 Task: Create Card Legal Negotiation Meeting in Board Product Development Strategies to Workspace Business Writing. Create Card Car Review in Board Content Amplification to Workspace Business Writing. Create Card Intellectual Property Review in Board Sales Pipeline Management and Lead Generation to Workspace Business Writing
Action: Mouse moved to (189, 166)
Screenshot: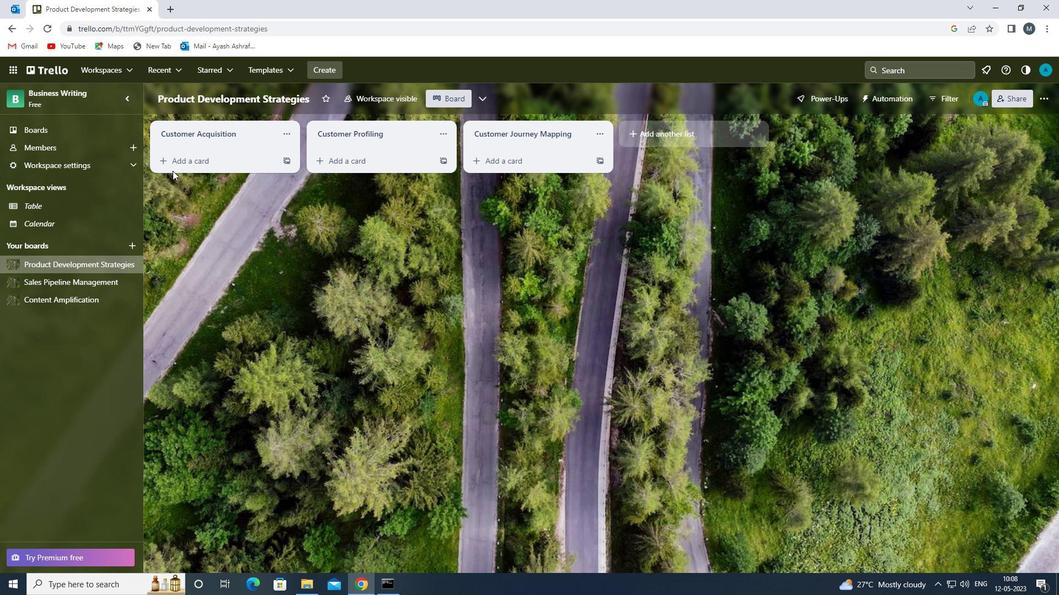
Action: Mouse pressed left at (189, 166)
Screenshot: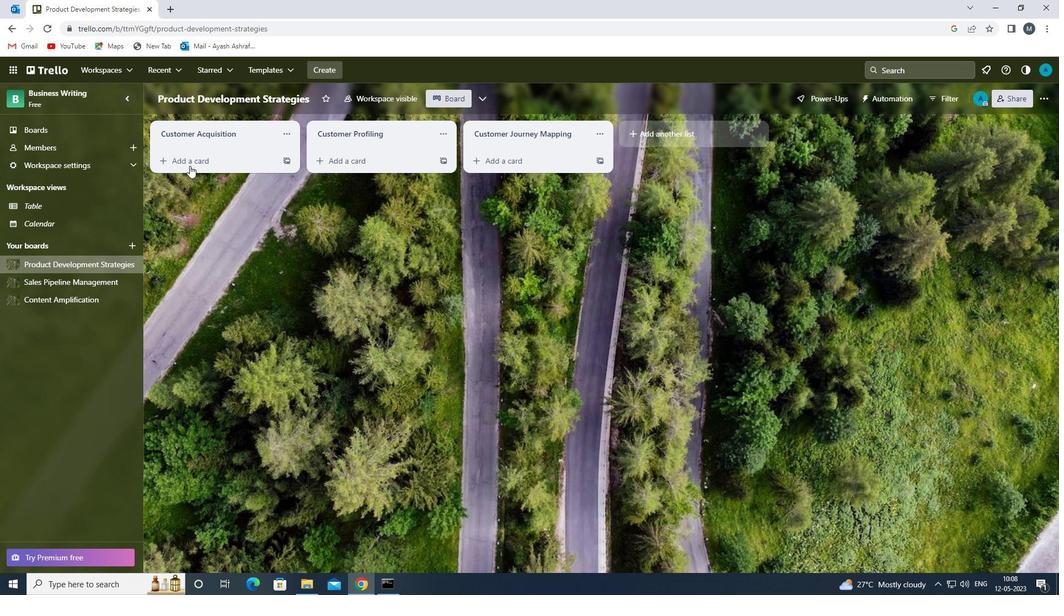 
Action: Mouse moved to (198, 162)
Screenshot: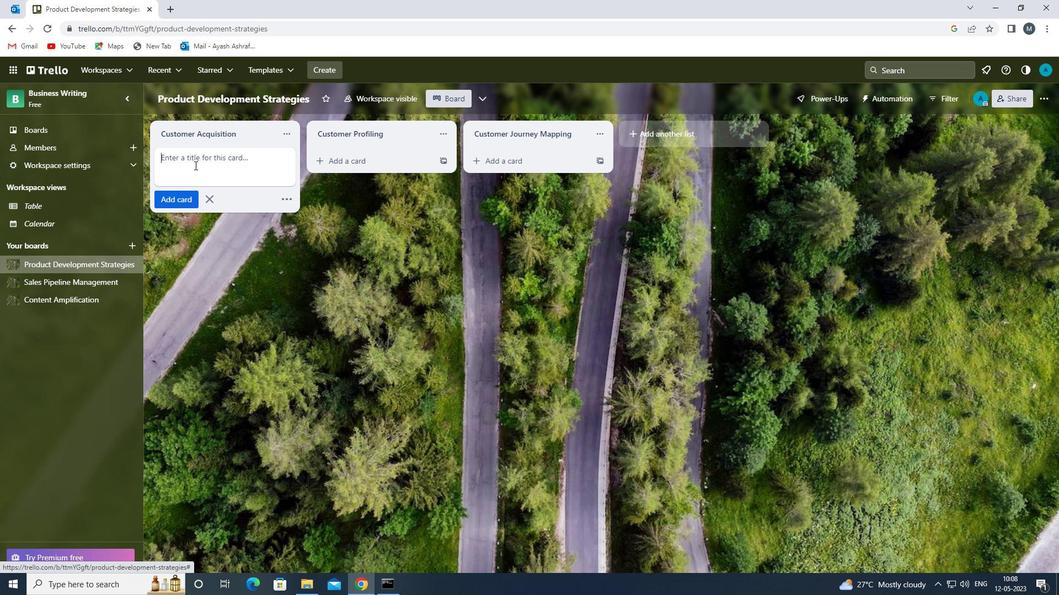
Action: Mouse pressed left at (198, 162)
Screenshot: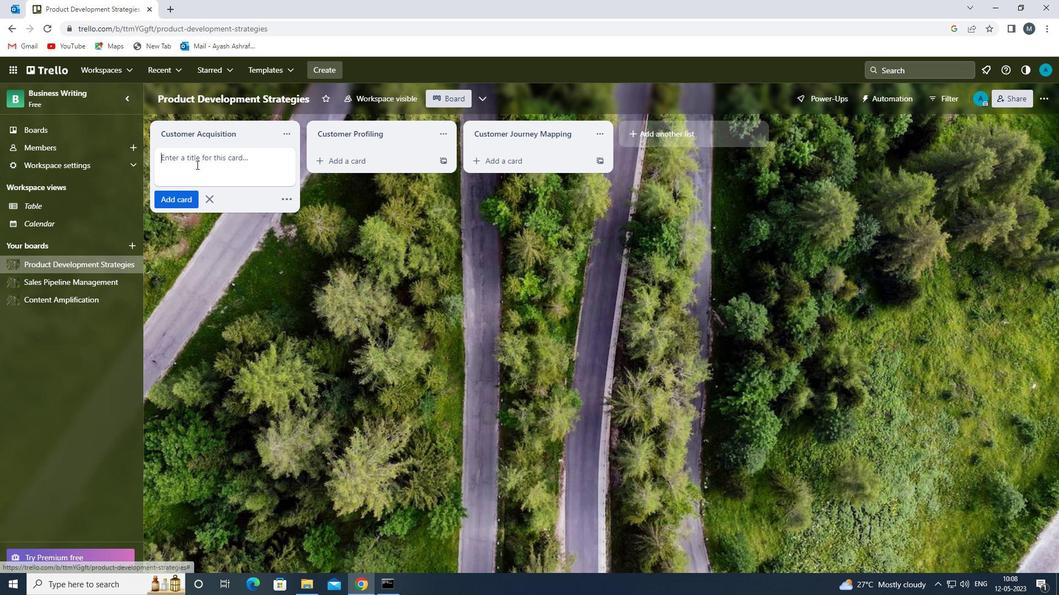 
Action: Key pressed <Key.shift>LEGAL<Key.space><Key.shift>NEGOTIATION<Key.space><Key.shift>MEETING<Key.space>
Screenshot: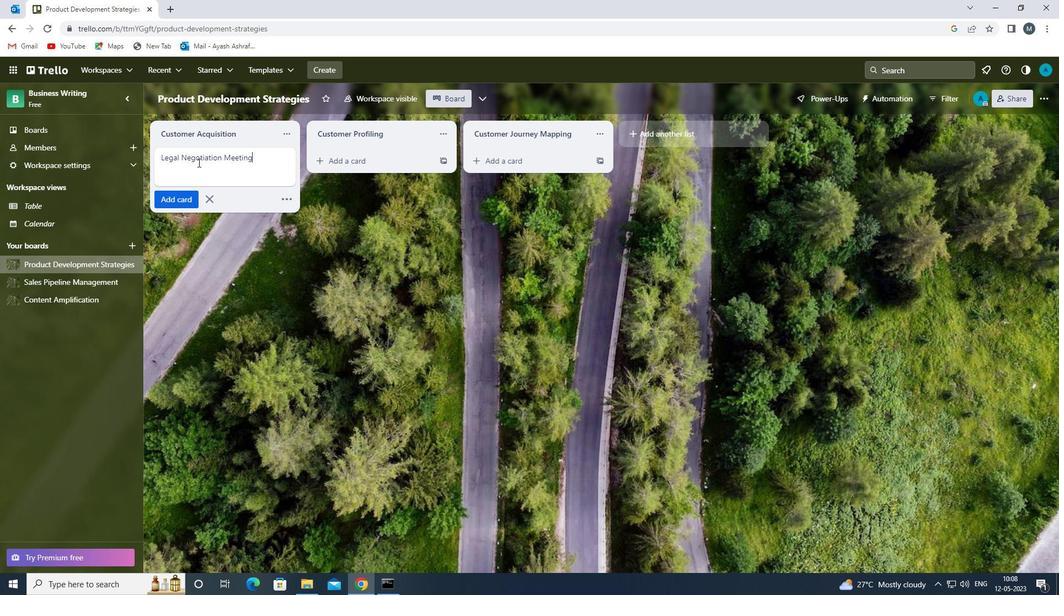 
Action: Mouse moved to (185, 203)
Screenshot: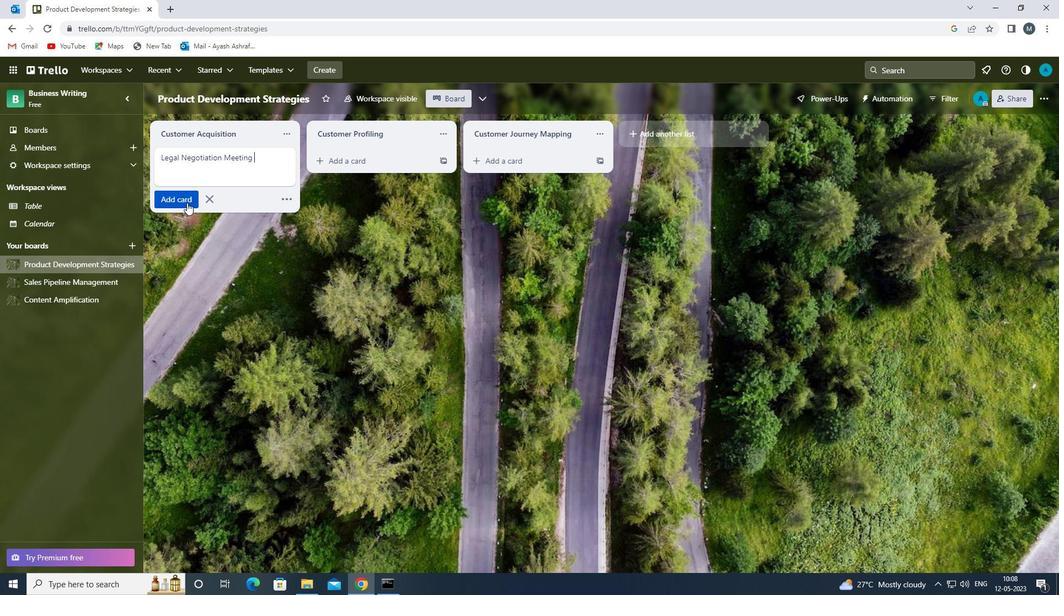 
Action: Mouse pressed left at (185, 203)
Screenshot: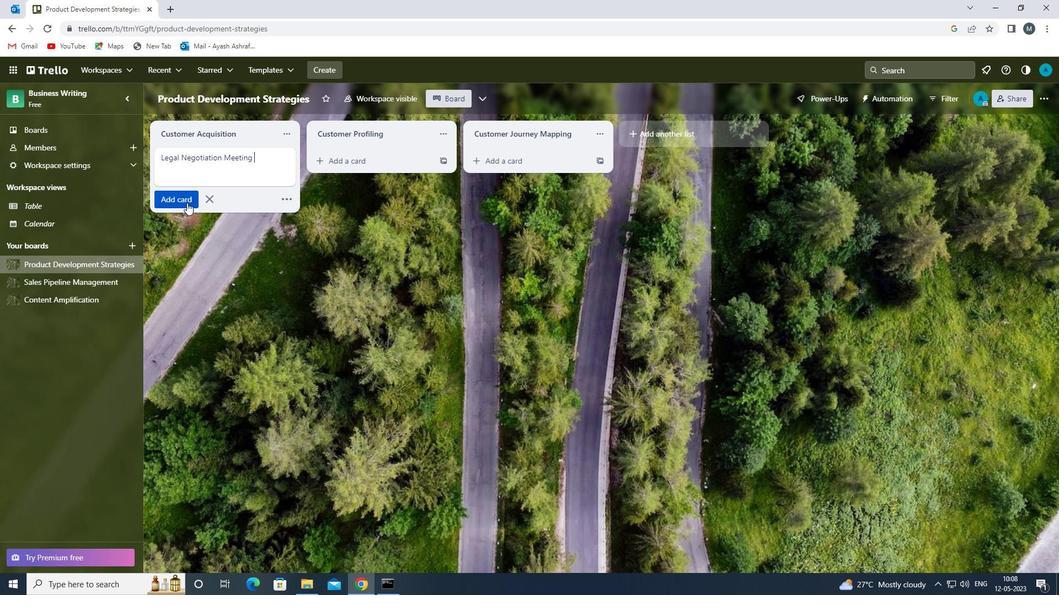 
Action: Mouse moved to (76, 305)
Screenshot: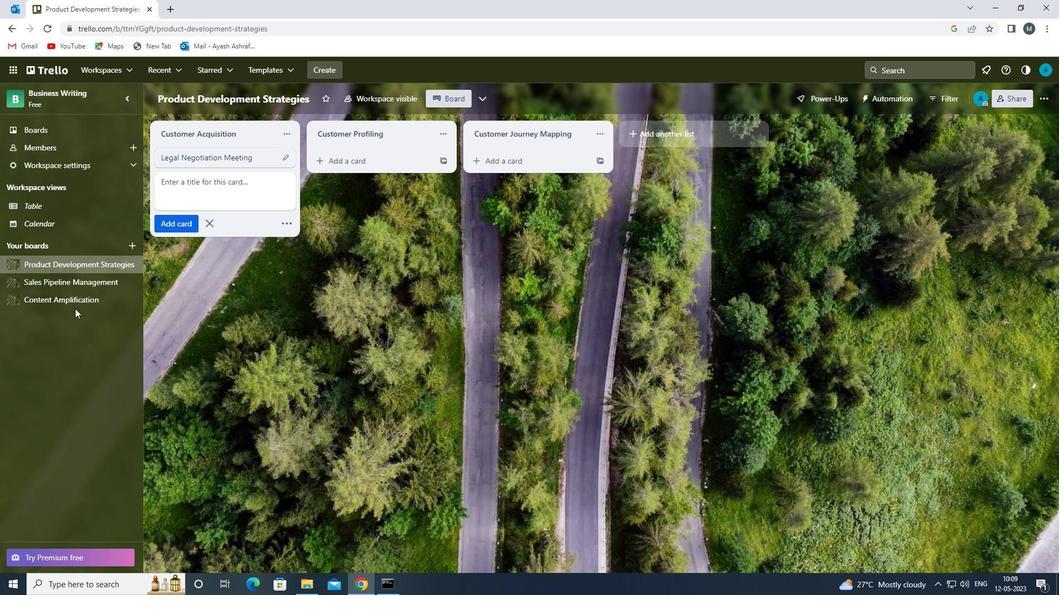 
Action: Mouse pressed left at (76, 305)
Screenshot: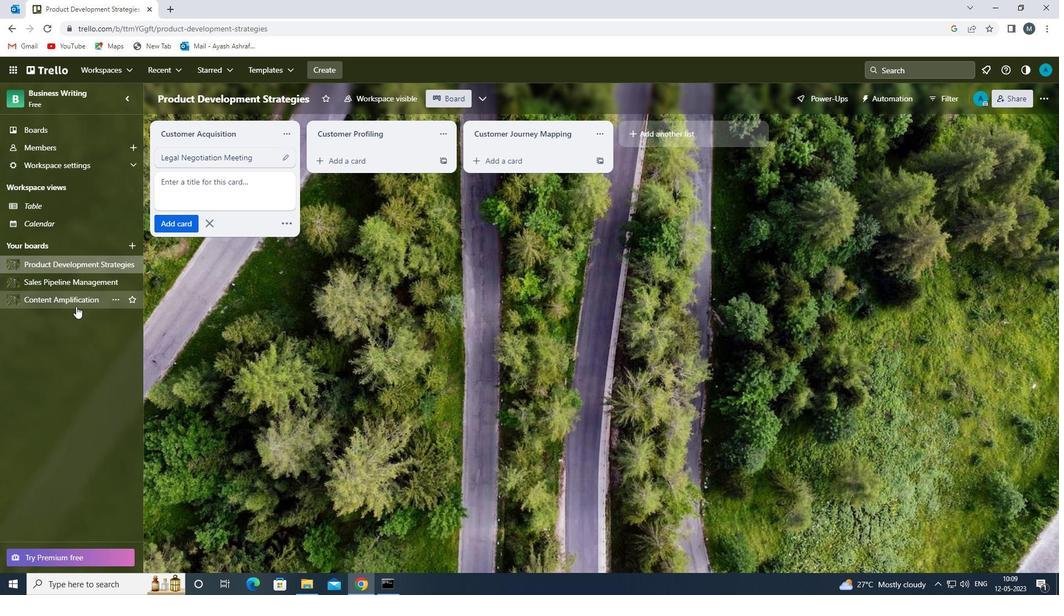 
Action: Mouse moved to (192, 165)
Screenshot: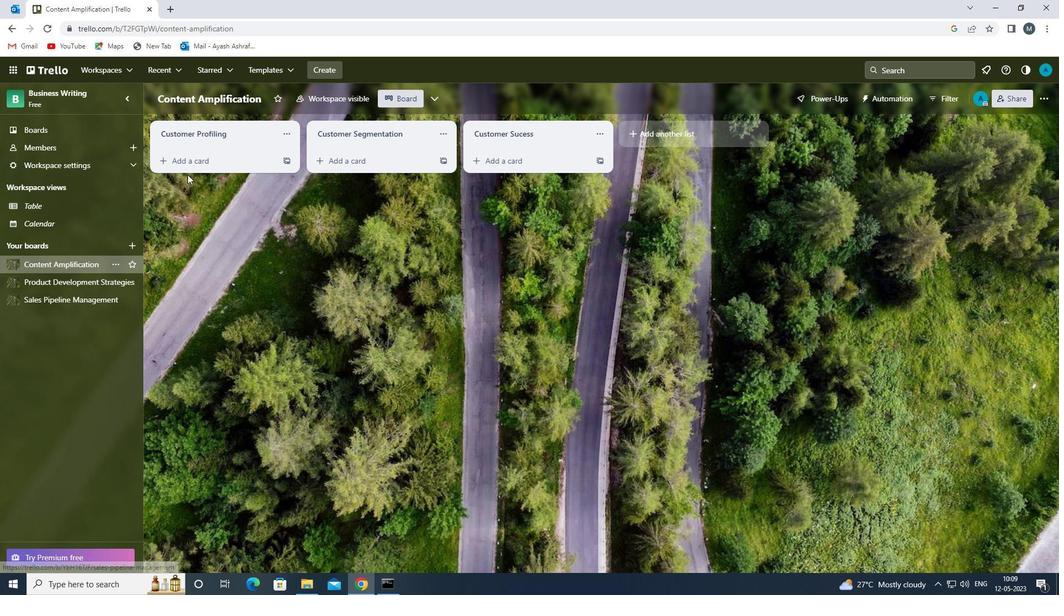 
Action: Mouse pressed left at (192, 165)
Screenshot: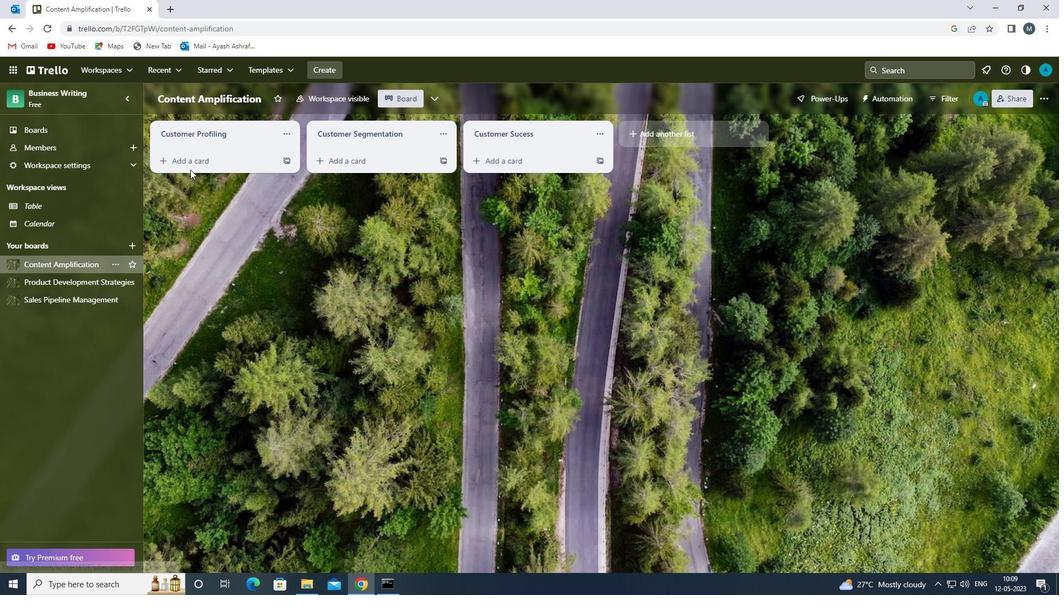 
Action: Mouse moved to (196, 174)
Screenshot: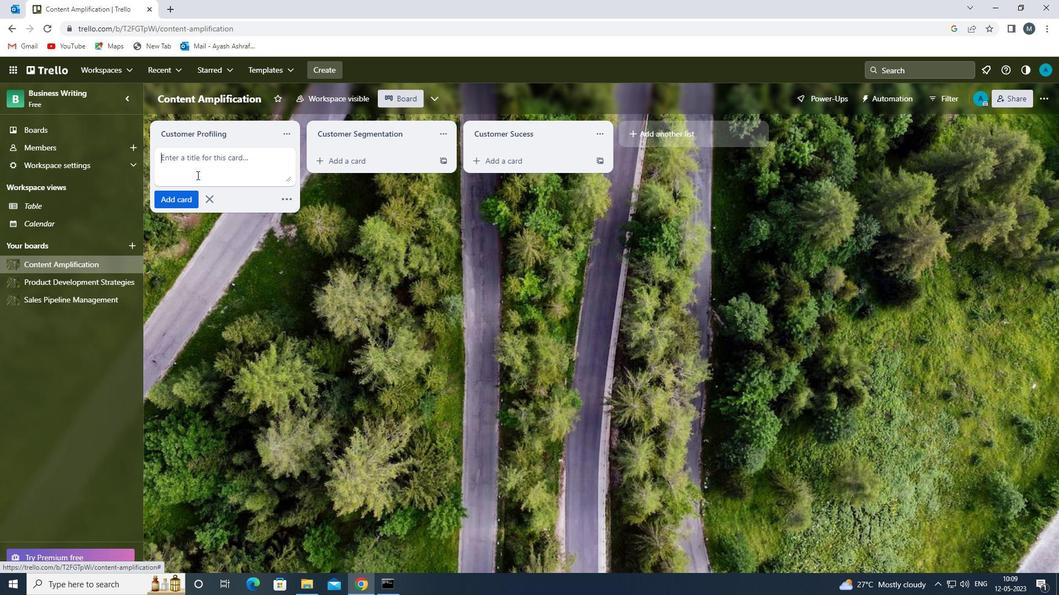 
Action: Mouse pressed left at (196, 174)
Screenshot: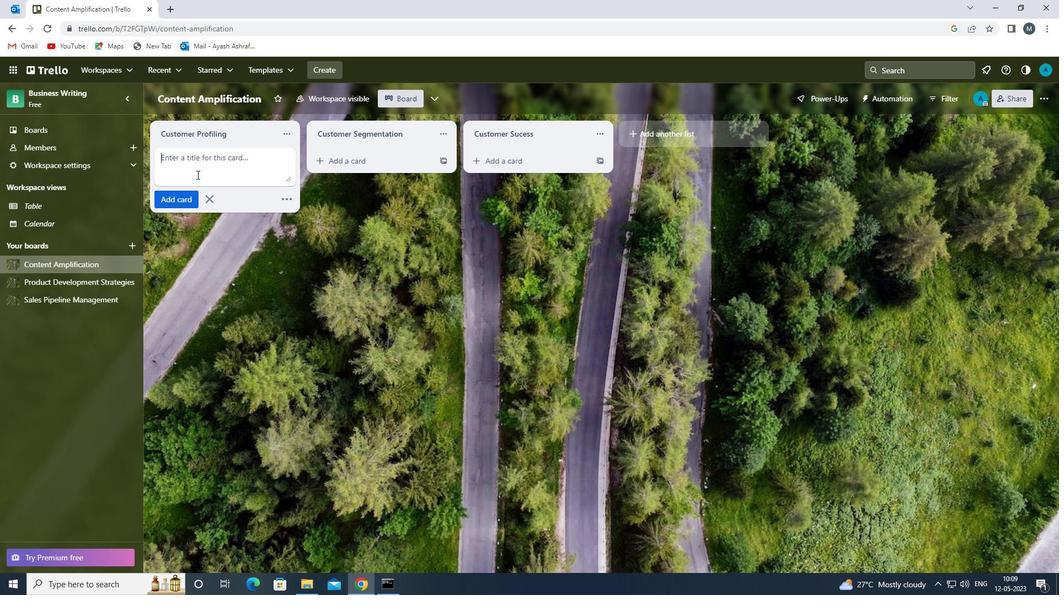 
Action: Mouse moved to (198, 173)
Screenshot: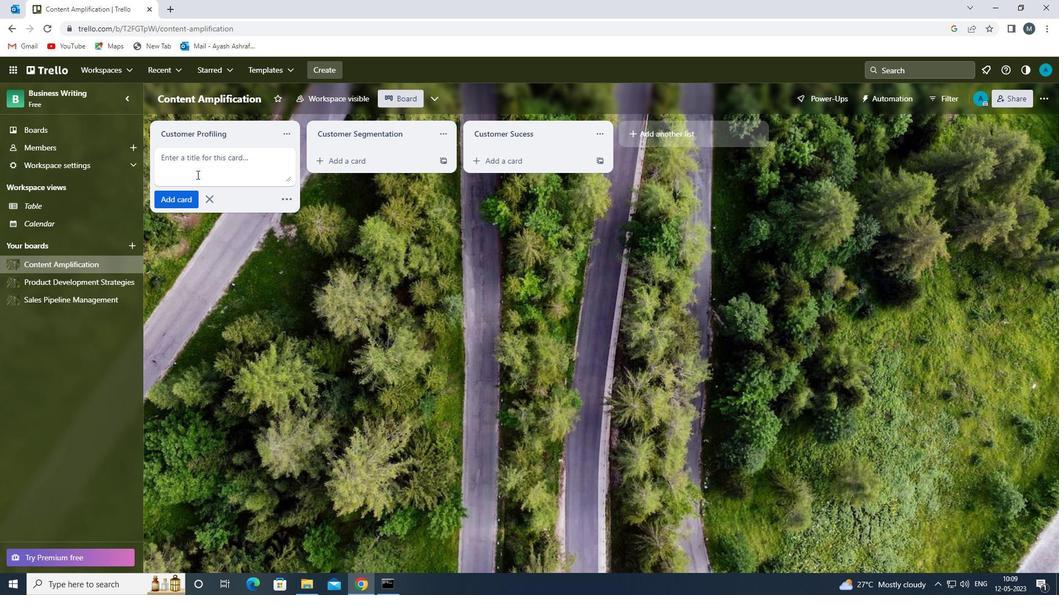 
Action: Key pressed <Key.shift>CAR<Key.space><Key.shift>REVIEW<Key.space>
Screenshot: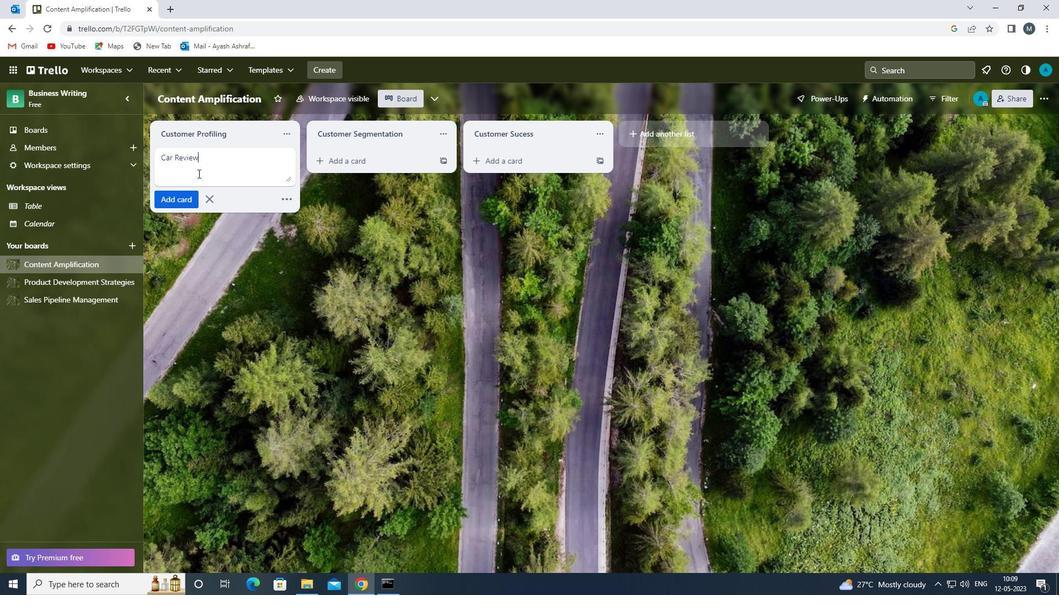 
Action: Mouse moved to (184, 204)
Screenshot: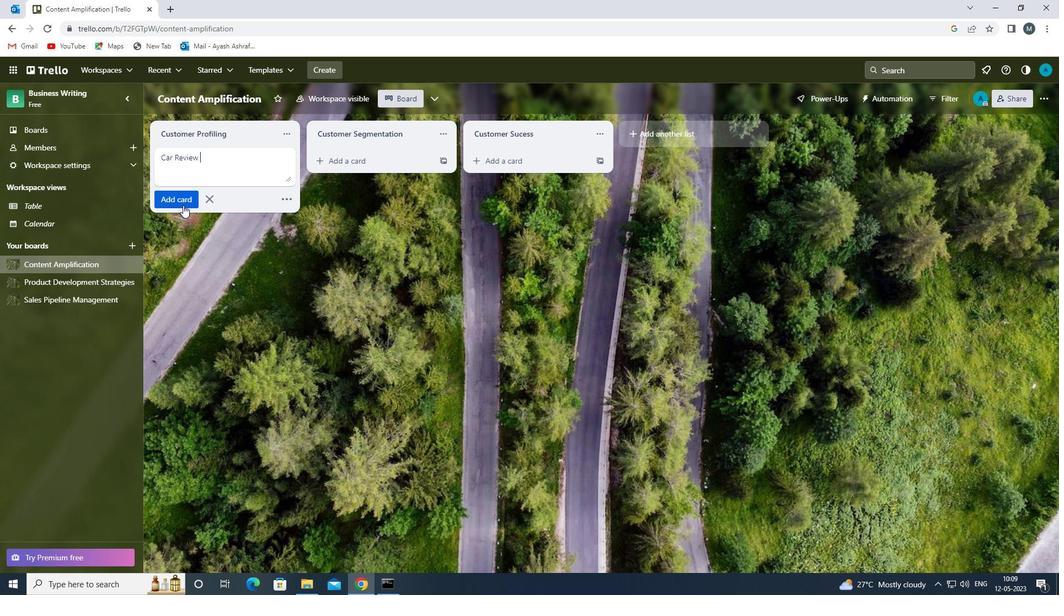 
Action: Mouse pressed left at (184, 204)
Screenshot: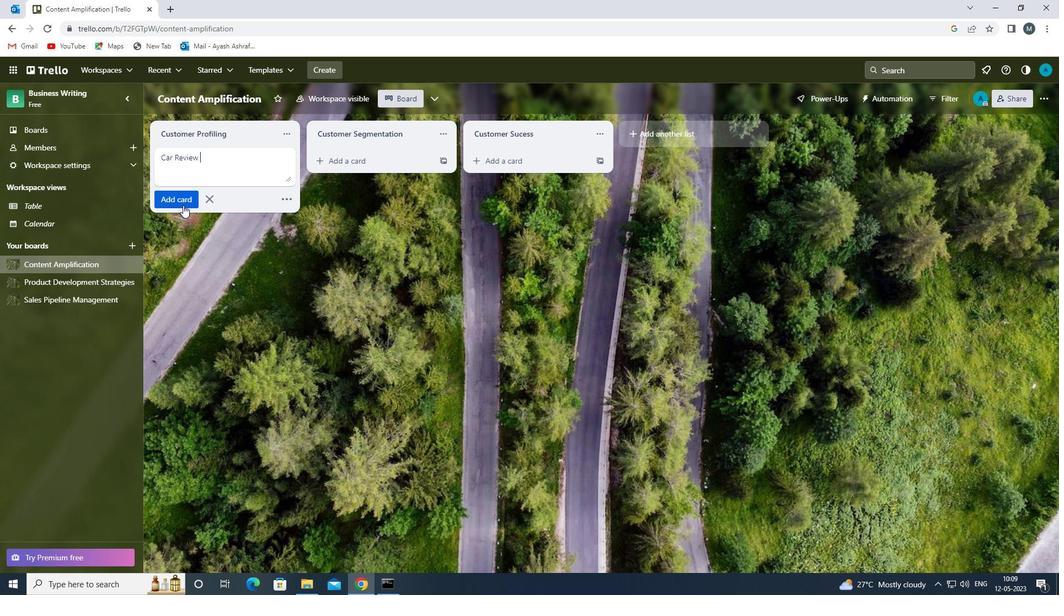 
Action: Mouse moved to (203, 270)
Screenshot: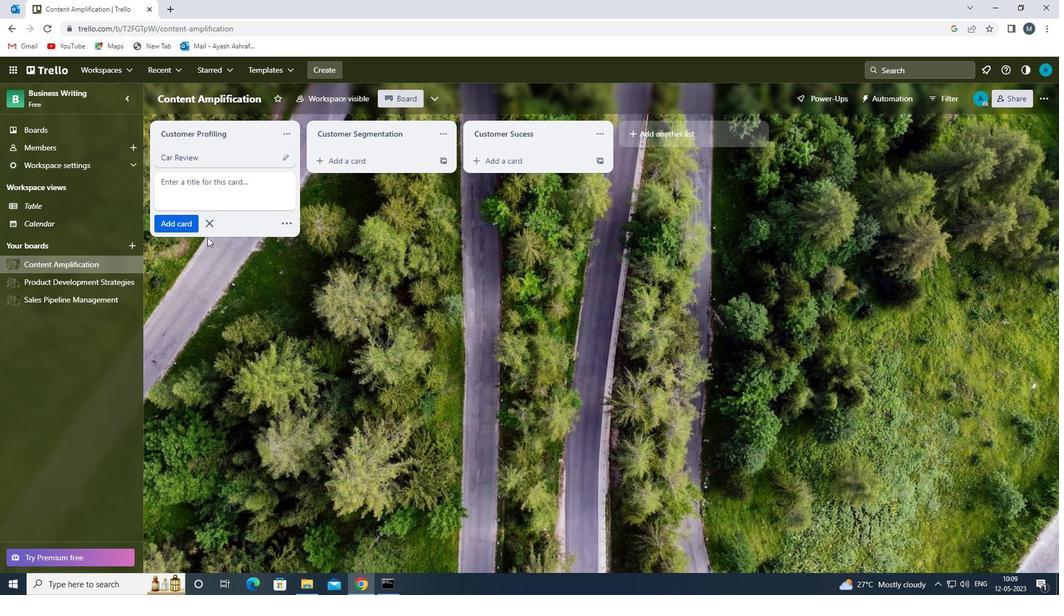 
Action: Mouse pressed left at (203, 270)
Screenshot: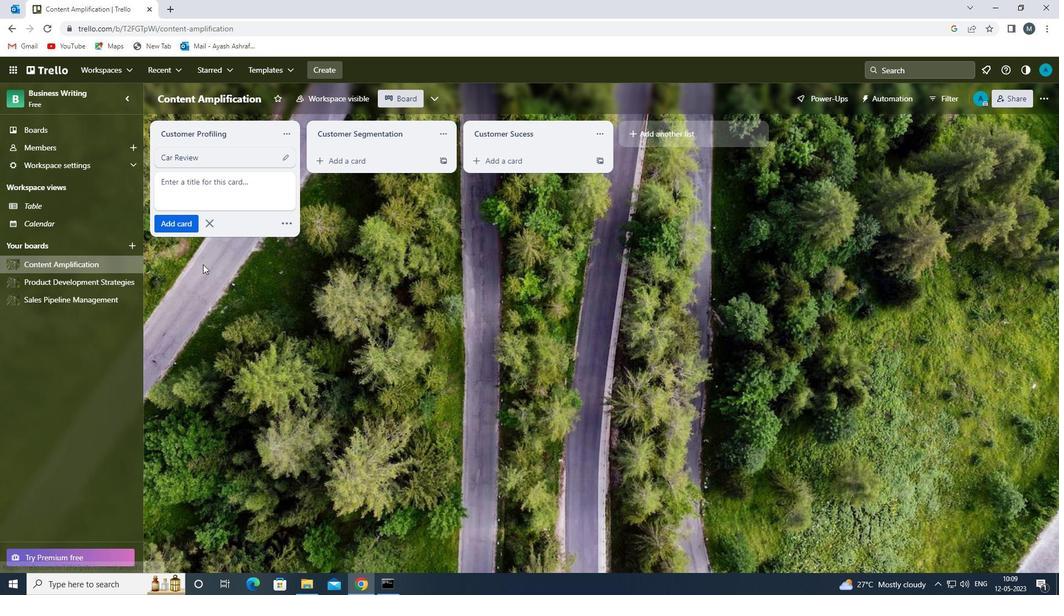 
Action: Mouse moved to (77, 300)
Screenshot: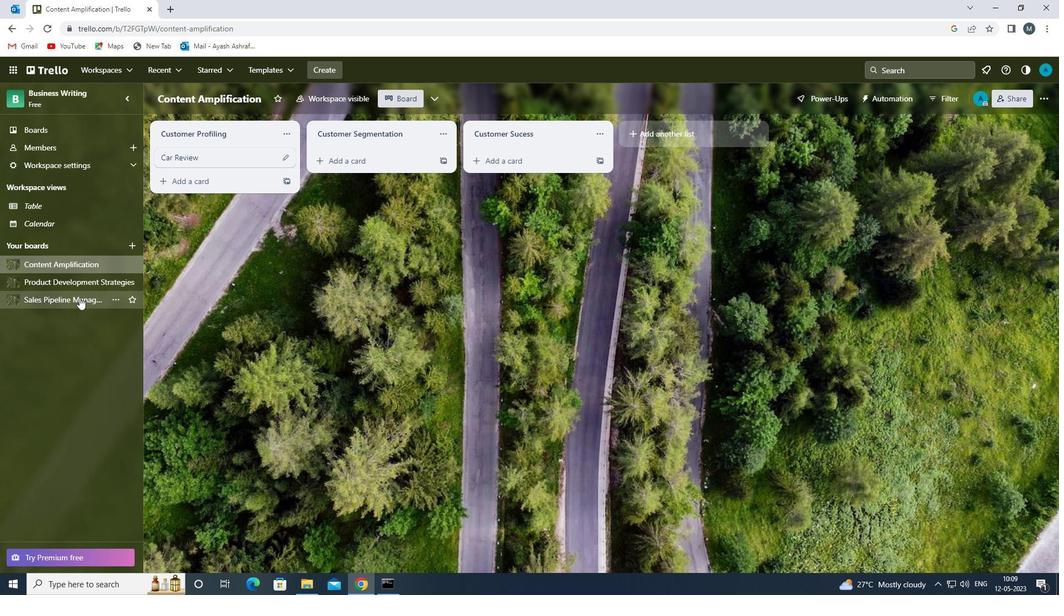 
Action: Mouse pressed left at (77, 300)
Screenshot: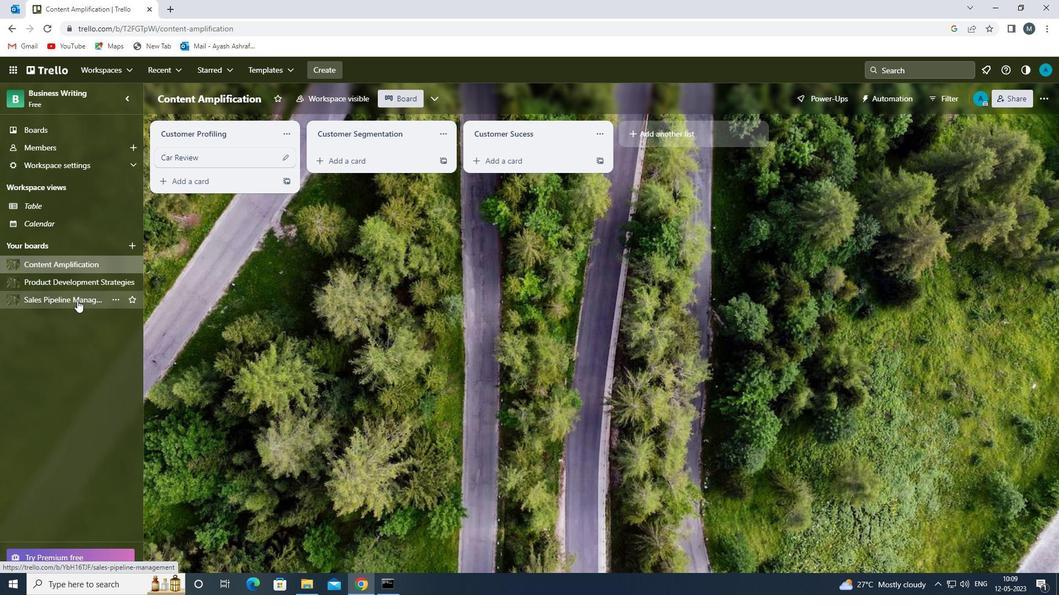 
Action: Mouse moved to (222, 163)
Screenshot: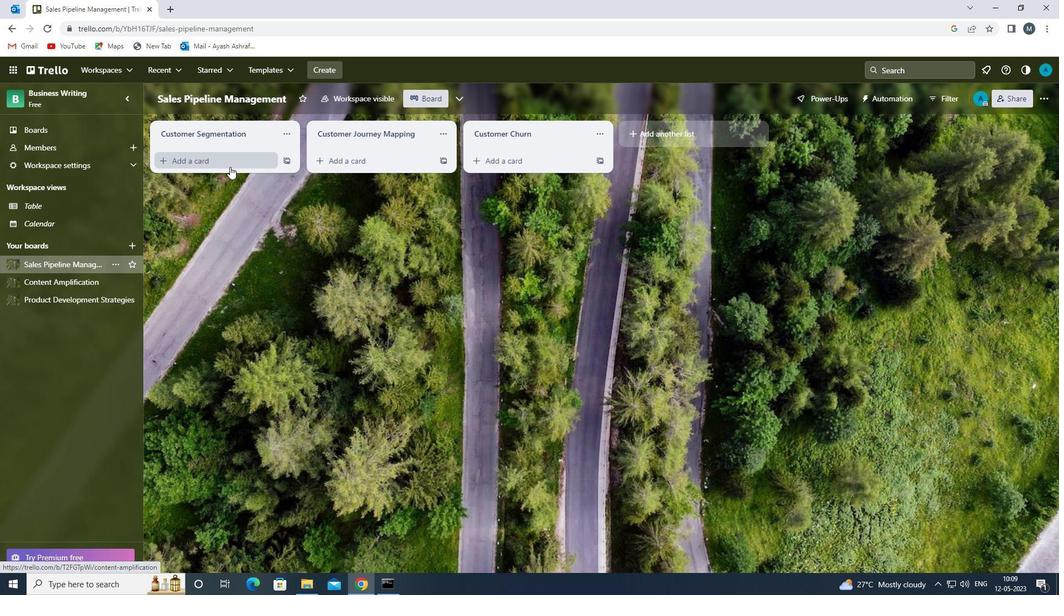 
Action: Mouse pressed left at (222, 163)
Screenshot: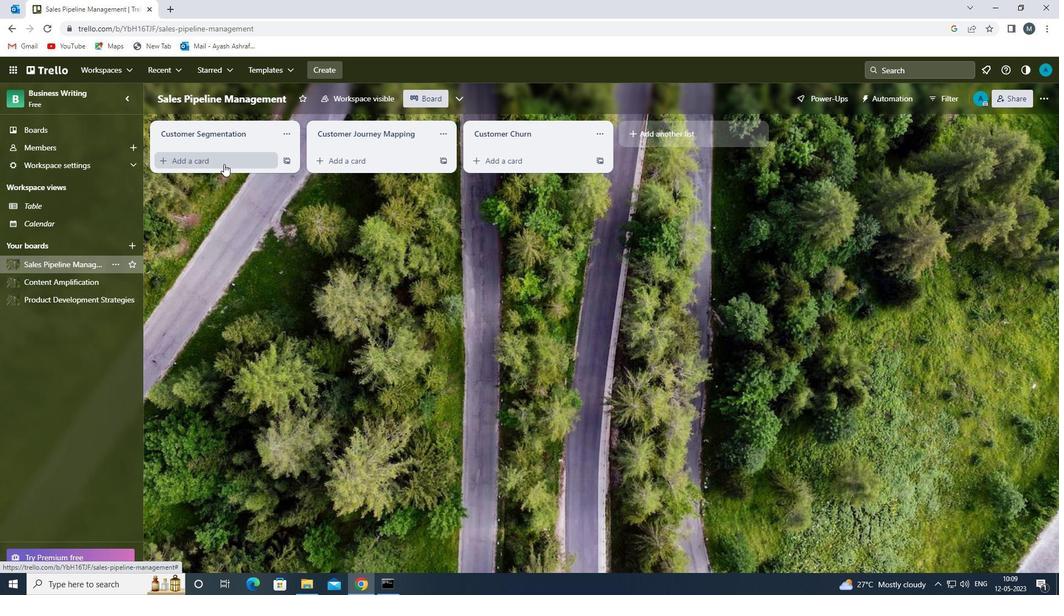 
Action: Mouse moved to (220, 170)
Screenshot: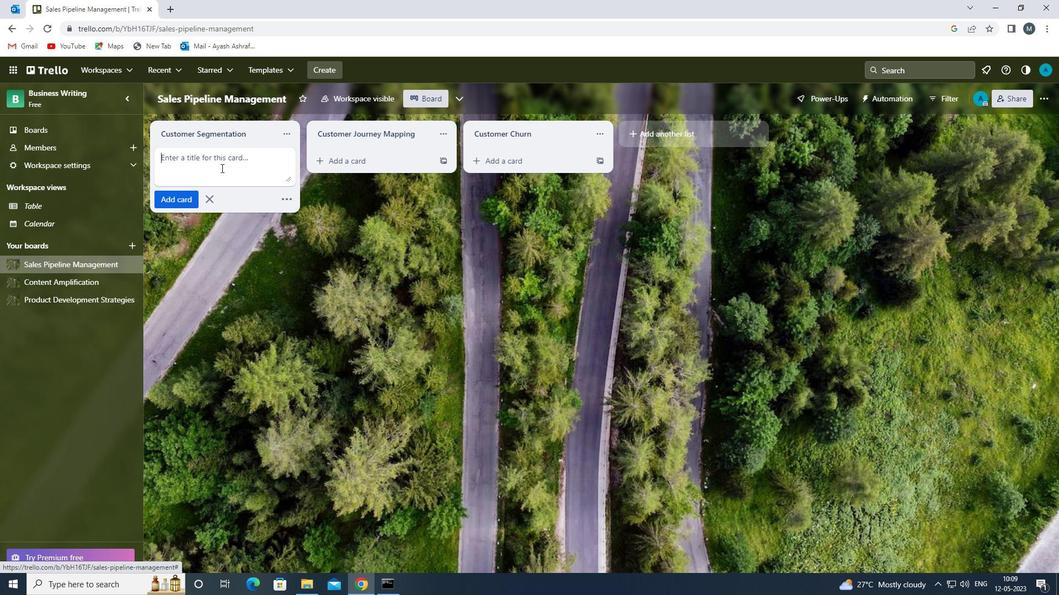 
Action: Mouse pressed left at (220, 170)
Screenshot: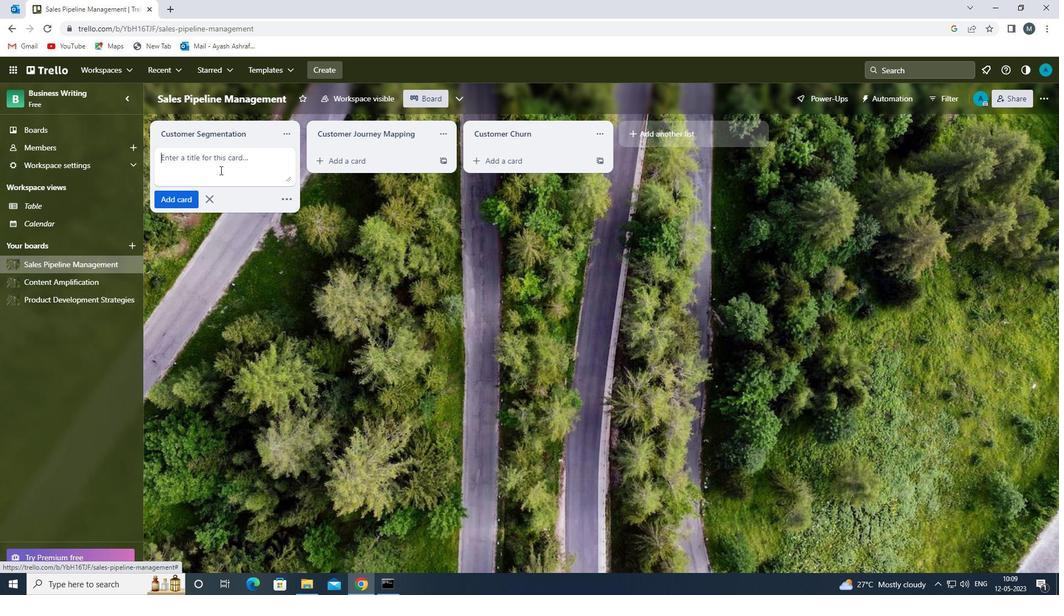 
Action: Mouse moved to (220, 171)
Screenshot: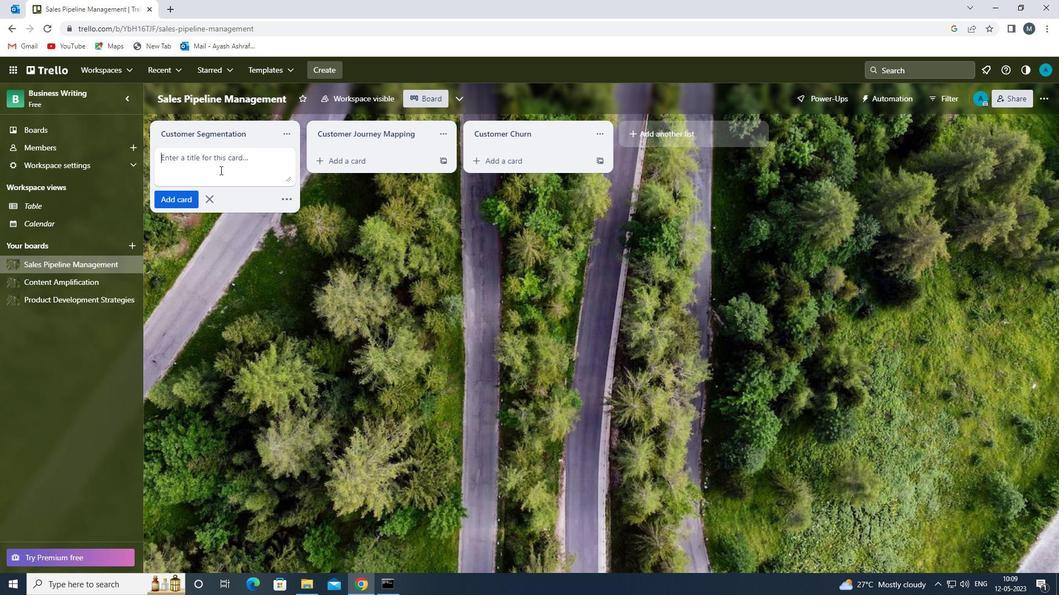 
Action: Key pressed <Key.shift>INTELLECTUAL<Key.space><Key.shift>PROPERTY<Key.space>B<Key.backspace><Key.shift>T<Key.backspace><Key.shift>REC<Key.backspace>VIEW<Key.space>
Screenshot: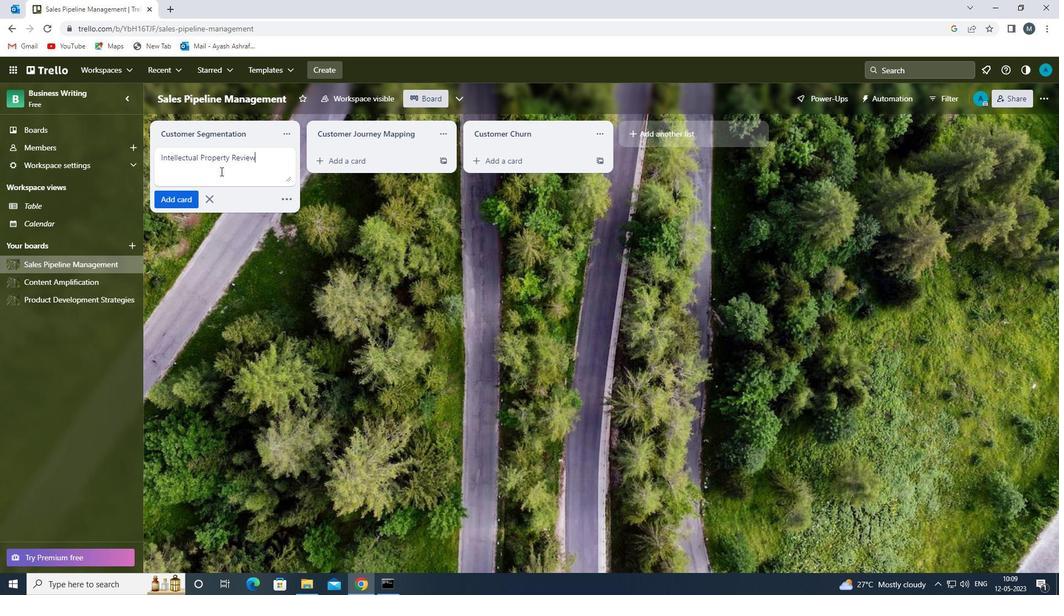 
Action: Mouse moved to (180, 203)
Screenshot: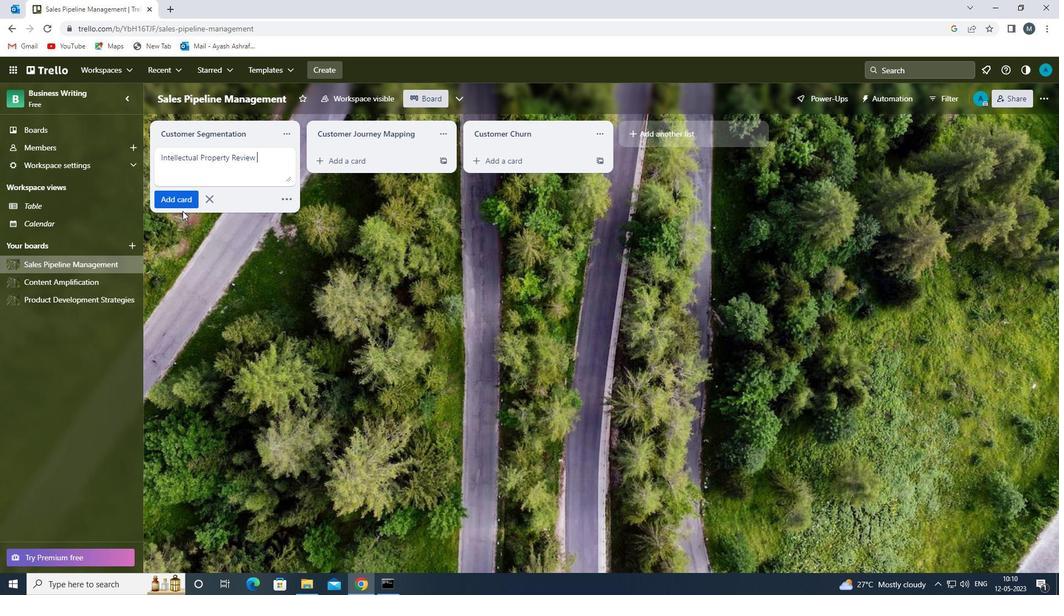
Action: Mouse pressed left at (180, 203)
Screenshot: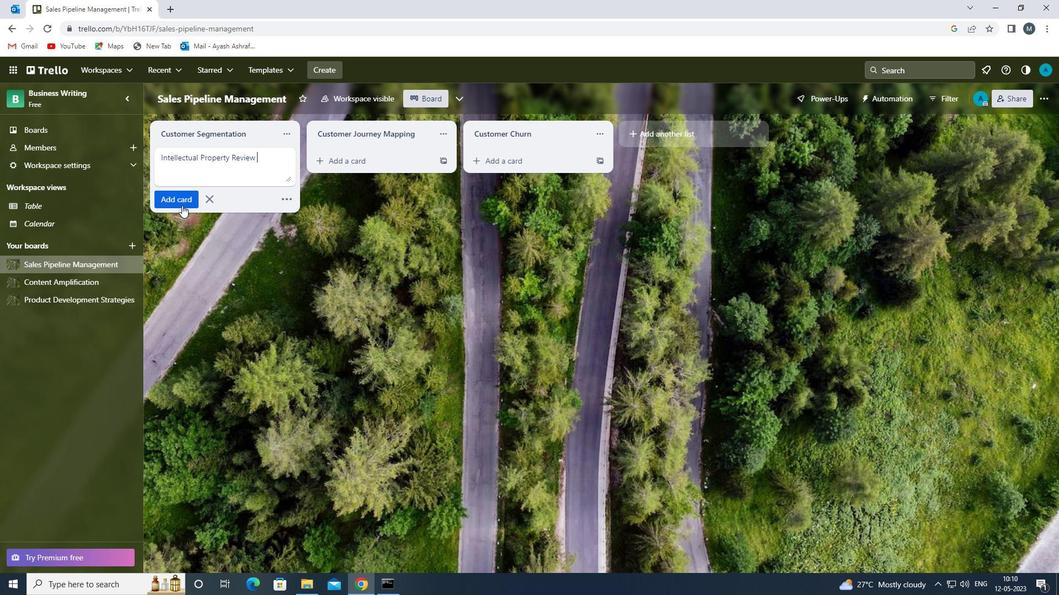 
Action: Mouse moved to (186, 256)
Screenshot: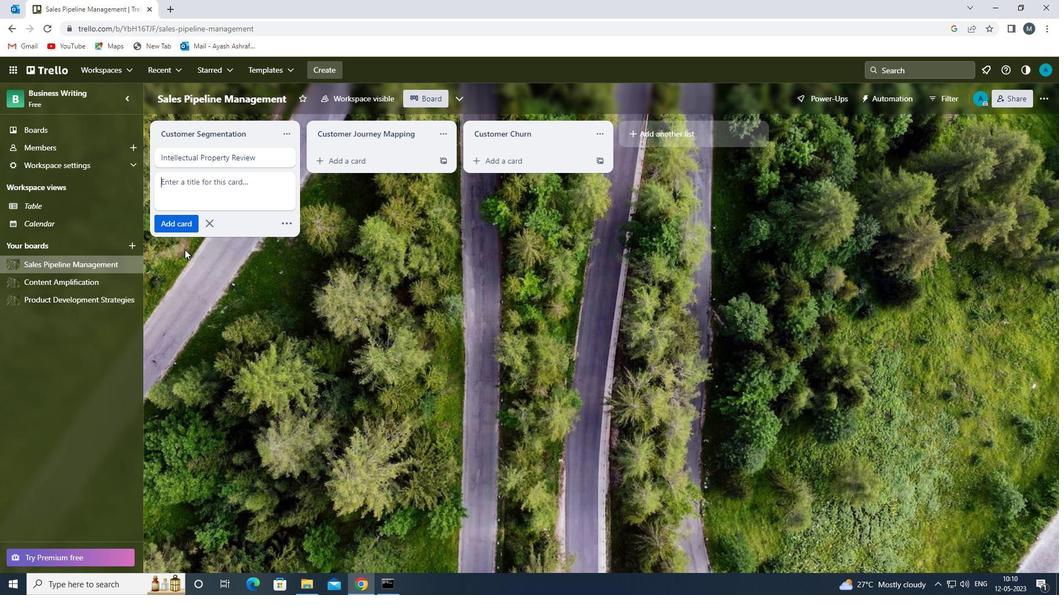 
Action: Mouse pressed left at (186, 256)
Screenshot: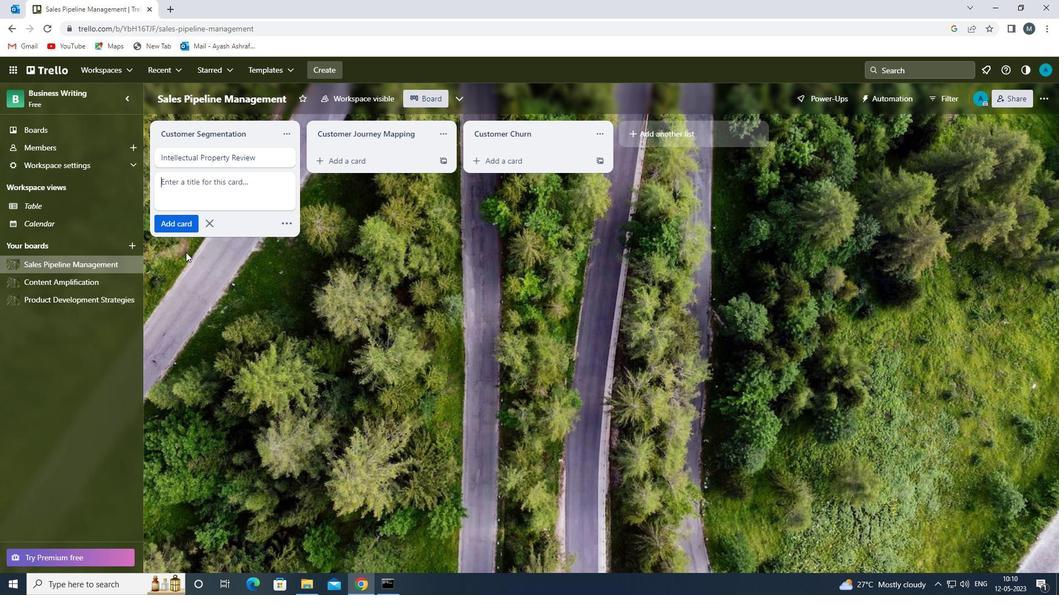 
